 Task: In the  document Layla.docxMake this file  'available offline' Add shortcut to Drive 'Computers'Email the file to   softage.8@softage.net, with message attached Time-Sensitive: I kindly ask you to go through the email I've sent as soon as possible. and file type: 'Plain Text'
Action: Mouse moved to (39, 59)
Screenshot: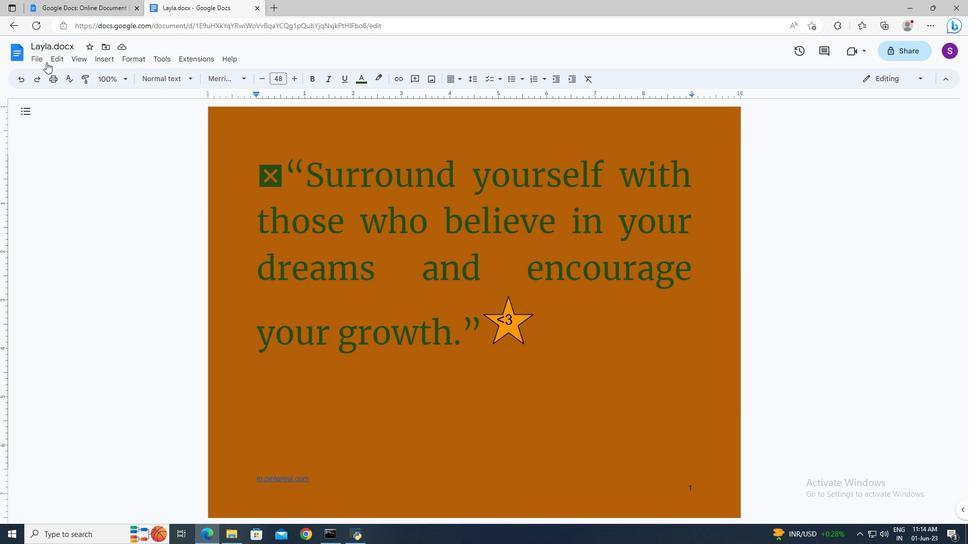 
Action: Mouse pressed left at (39, 59)
Screenshot: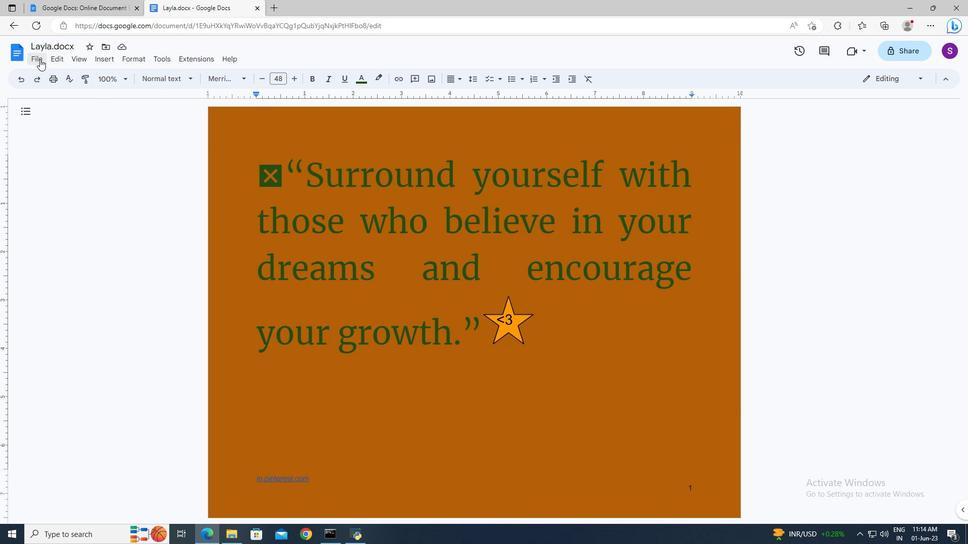 
Action: Mouse moved to (75, 276)
Screenshot: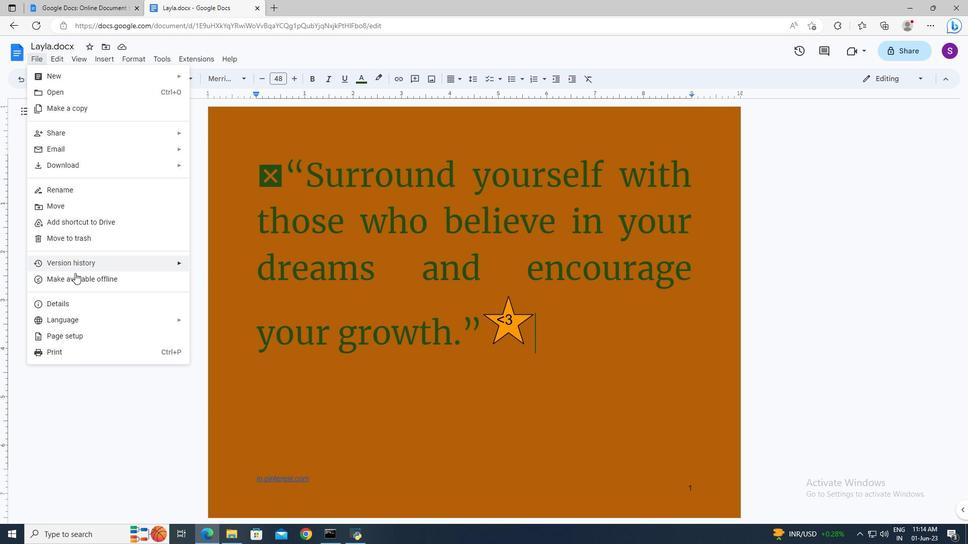 
Action: Mouse pressed left at (75, 276)
Screenshot: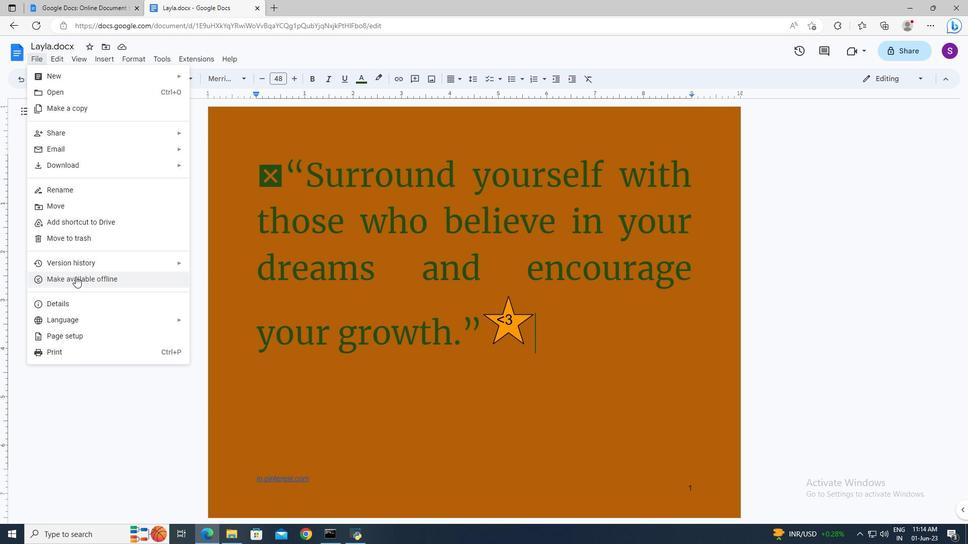 
Action: Mouse moved to (36, 62)
Screenshot: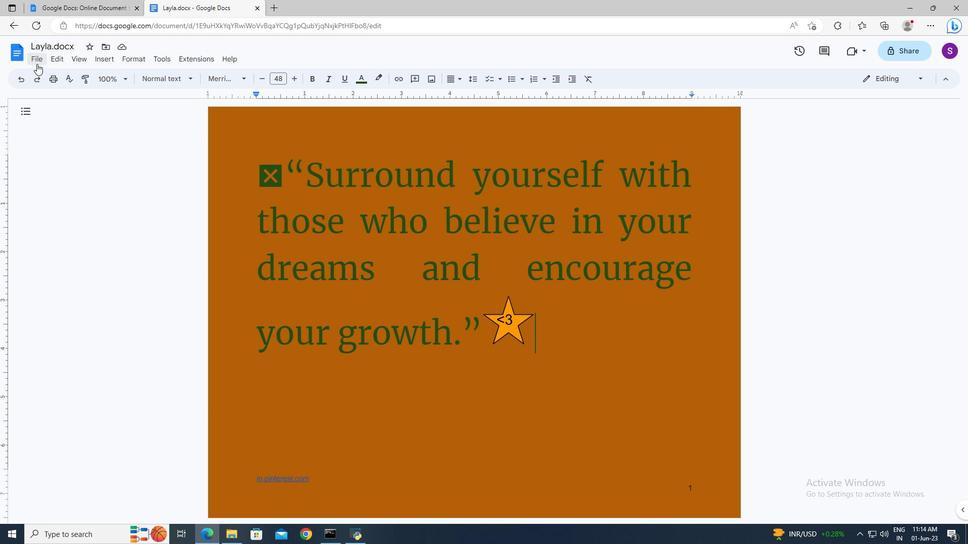 
Action: Mouse pressed left at (36, 62)
Screenshot: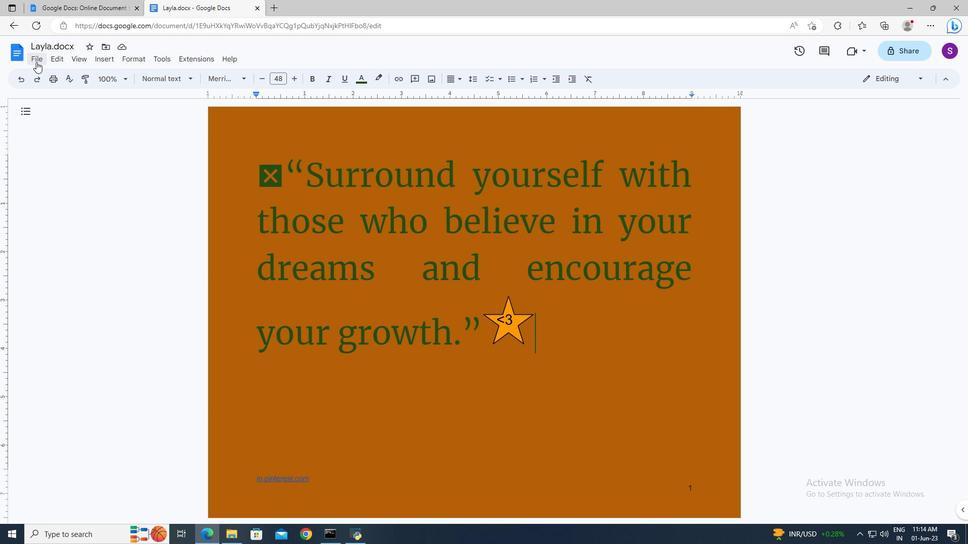 
Action: Mouse moved to (75, 220)
Screenshot: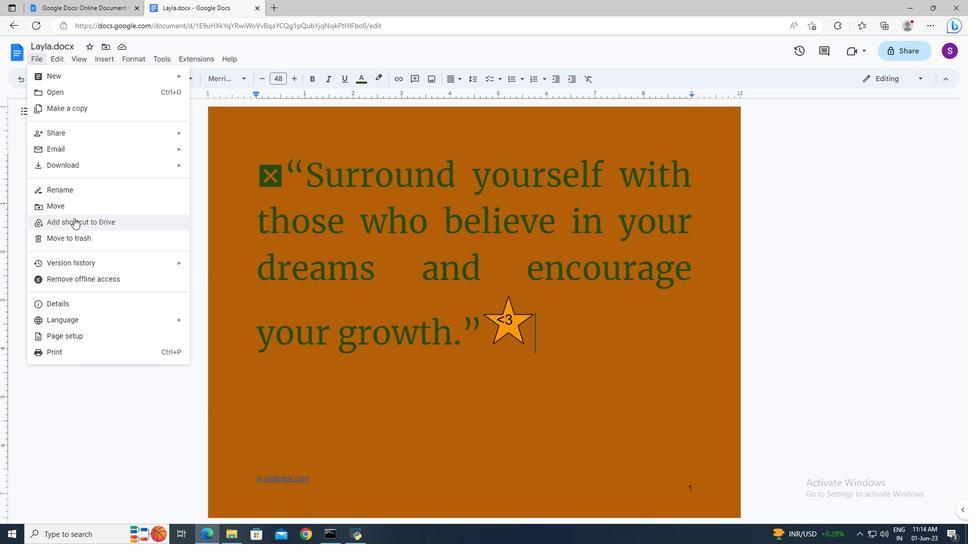 
Action: Mouse pressed left at (75, 220)
Screenshot: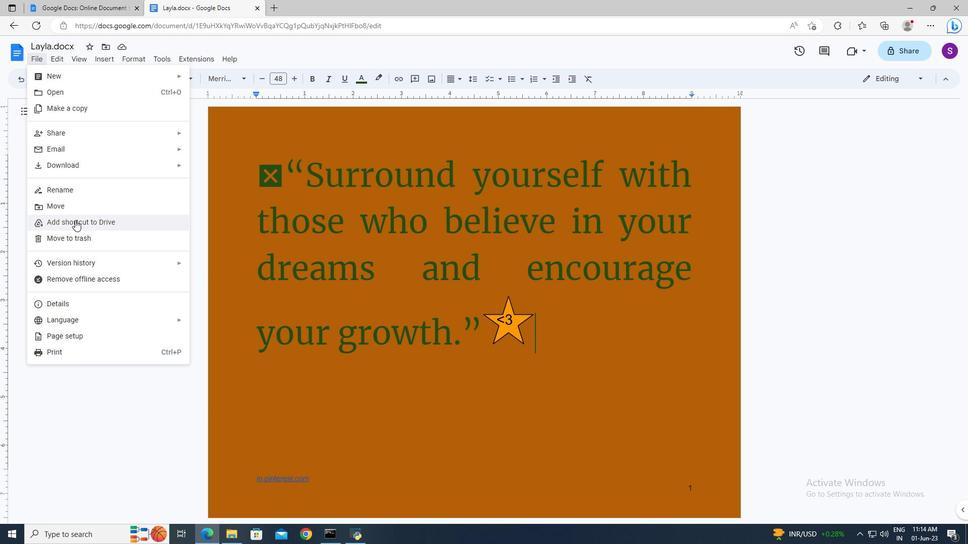 
Action: Mouse moved to (127, 113)
Screenshot: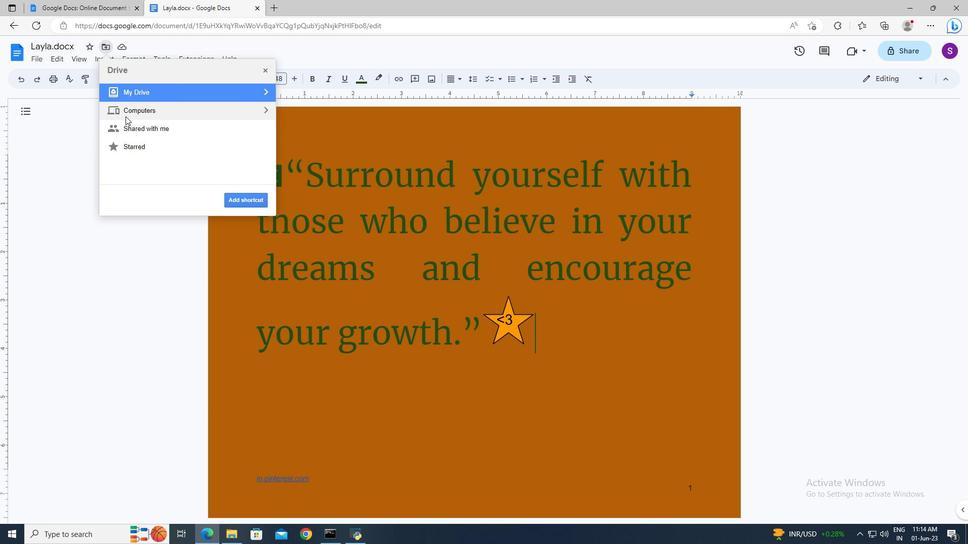 
Action: Mouse pressed left at (127, 113)
Screenshot: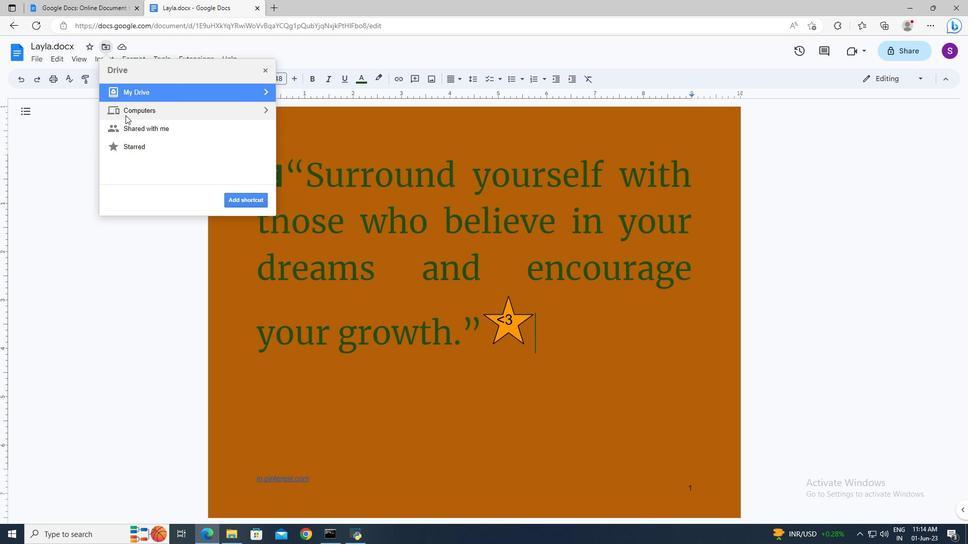 
Action: Mouse moved to (230, 198)
Screenshot: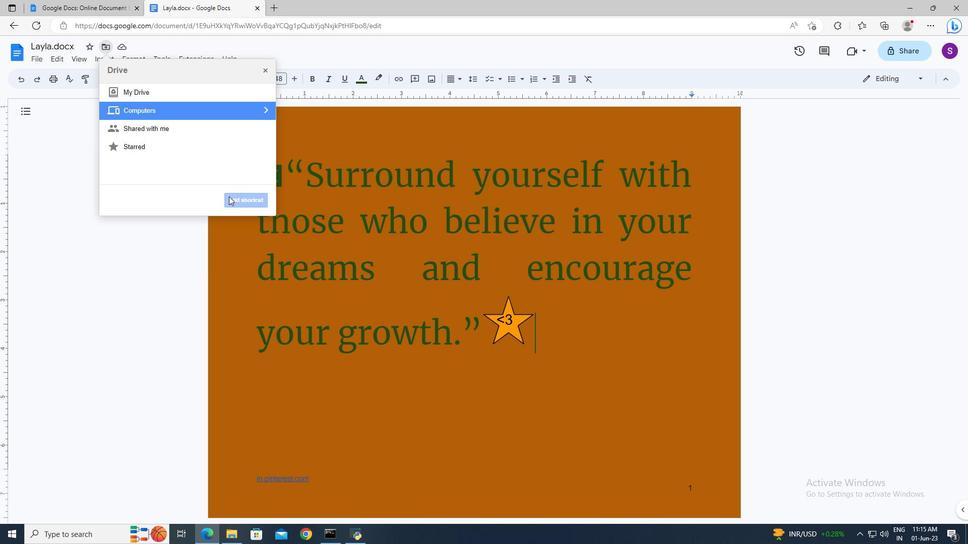 
Action: Mouse pressed left at (230, 198)
Screenshot: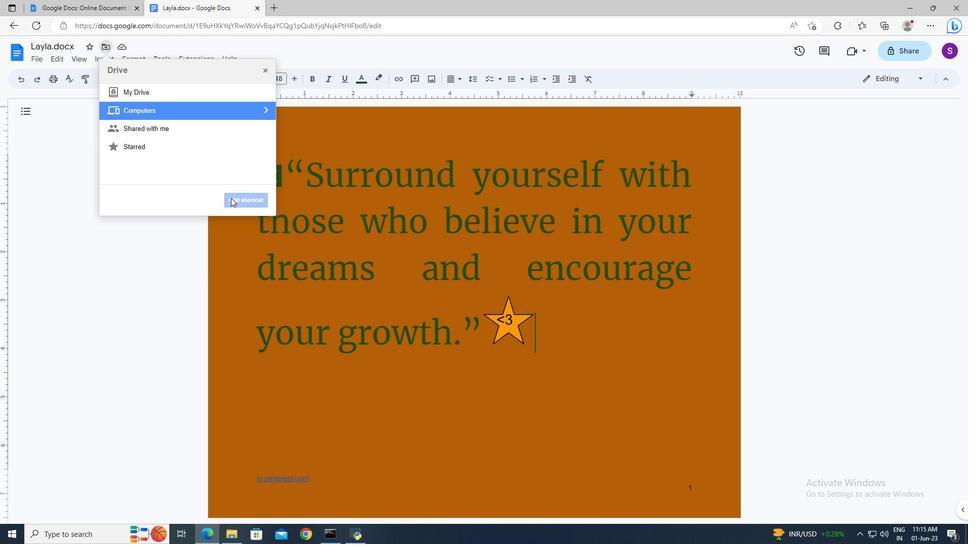 
Action: Mouse moved to (265, 70)
Screenshot: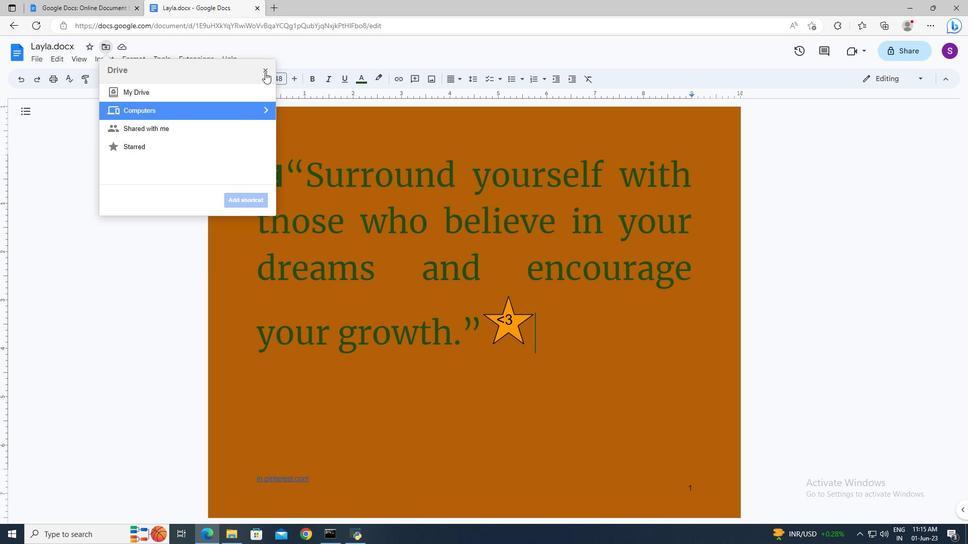 
Action: Mouse pressed left at (265, 70)
Screenshot: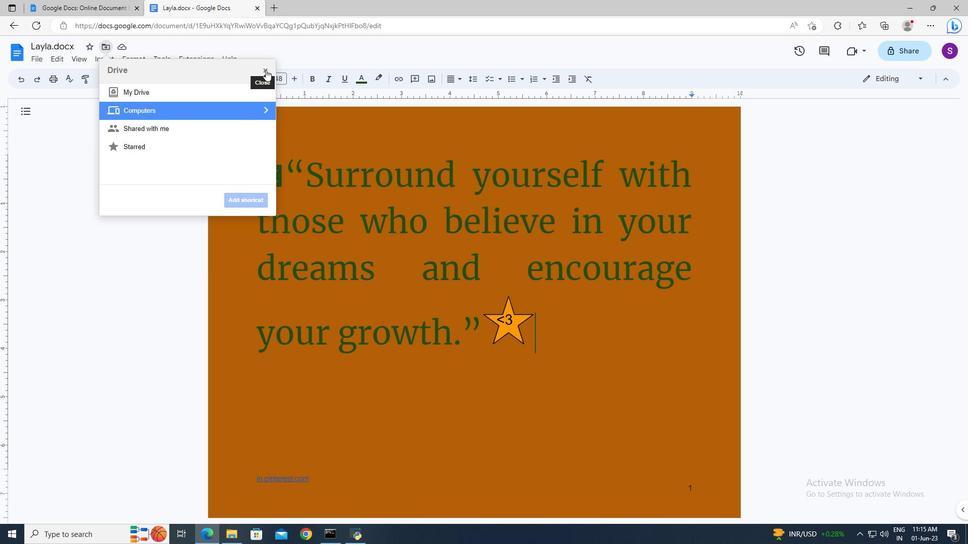 
Action: Mouse moved to (43, 58)
Screenshot: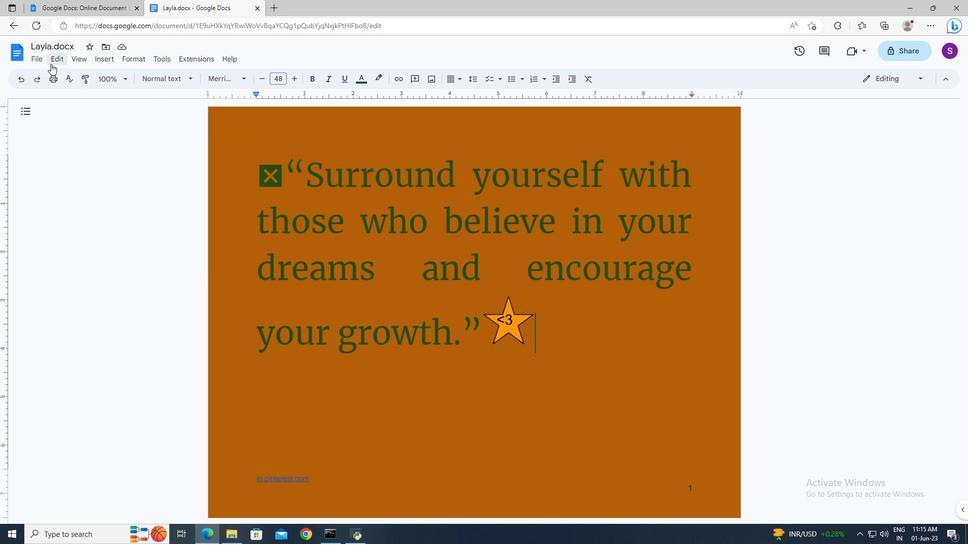 
Action: Mouse pressed left at (43, 58)
Screenshot: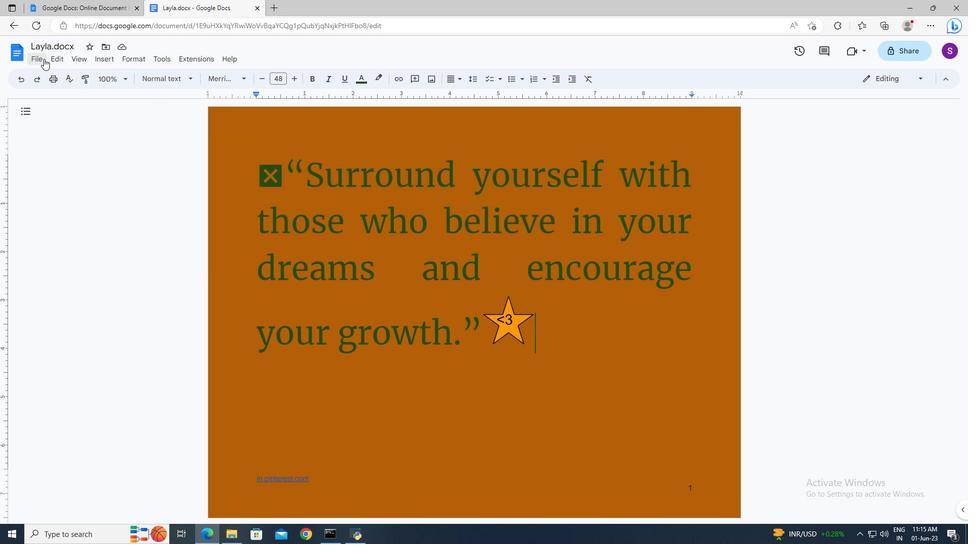 
Action: Mouse moved to (214, 148)
Screenshot: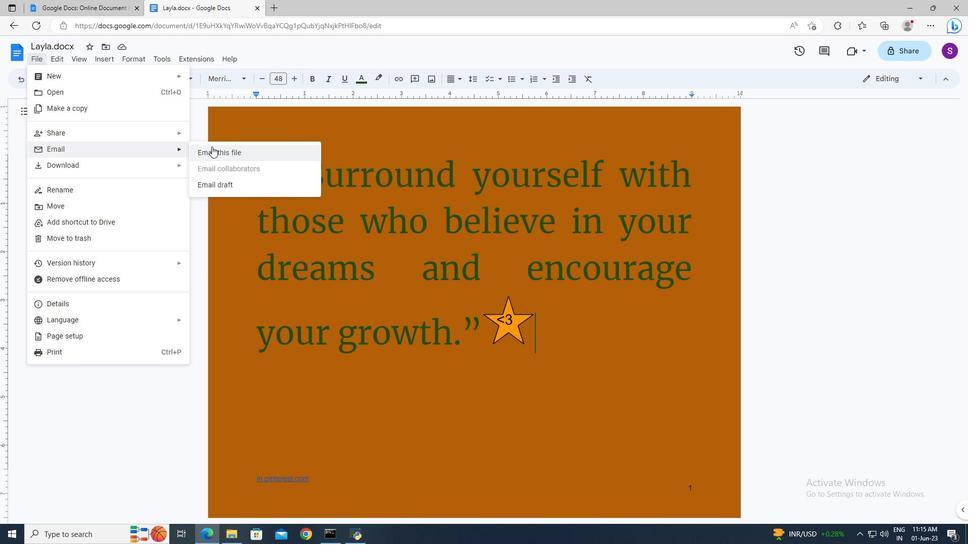 
Action: Mouse pressed left at (214, 148)
Screenshot: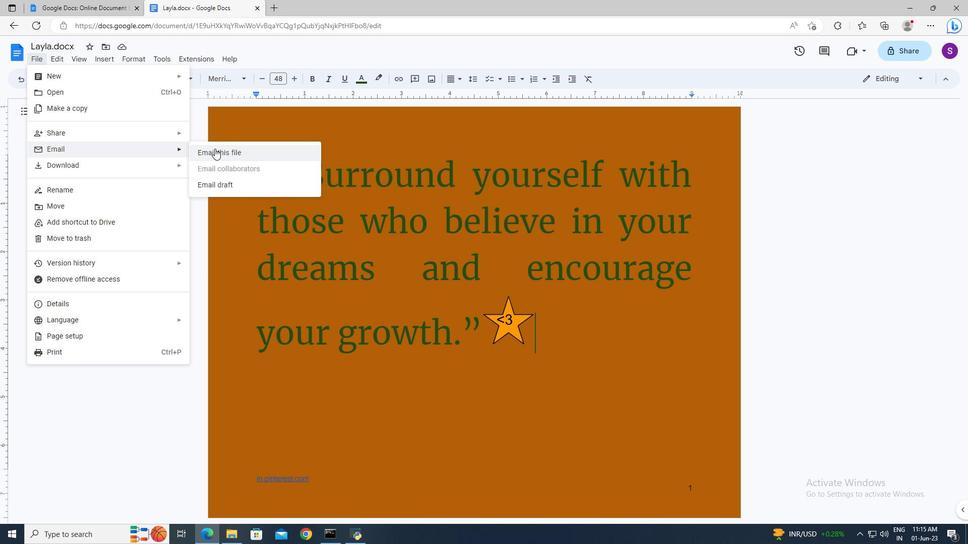 
Action: Mouse moved to (389, 216)
Screenshot: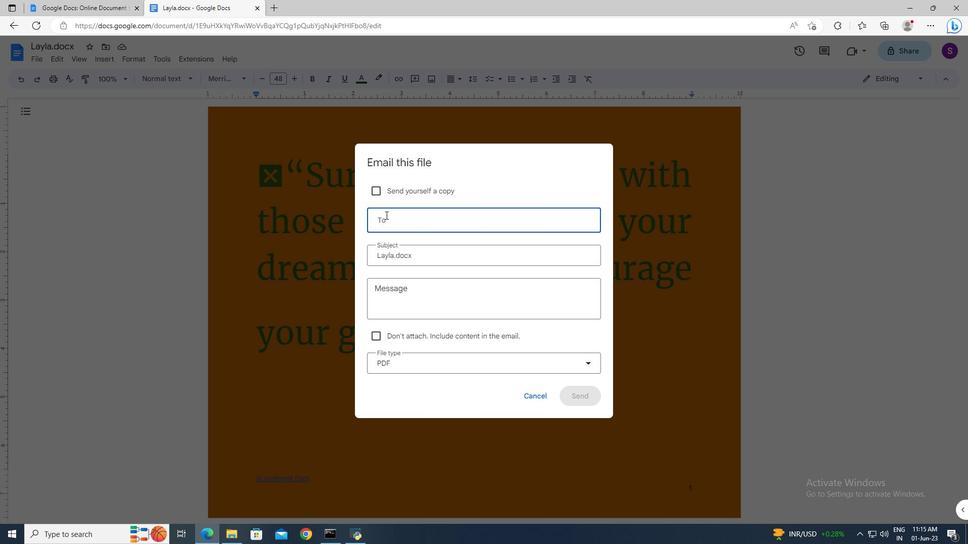 
Action: Mouse pressed left at (389, 216)
Screenshot: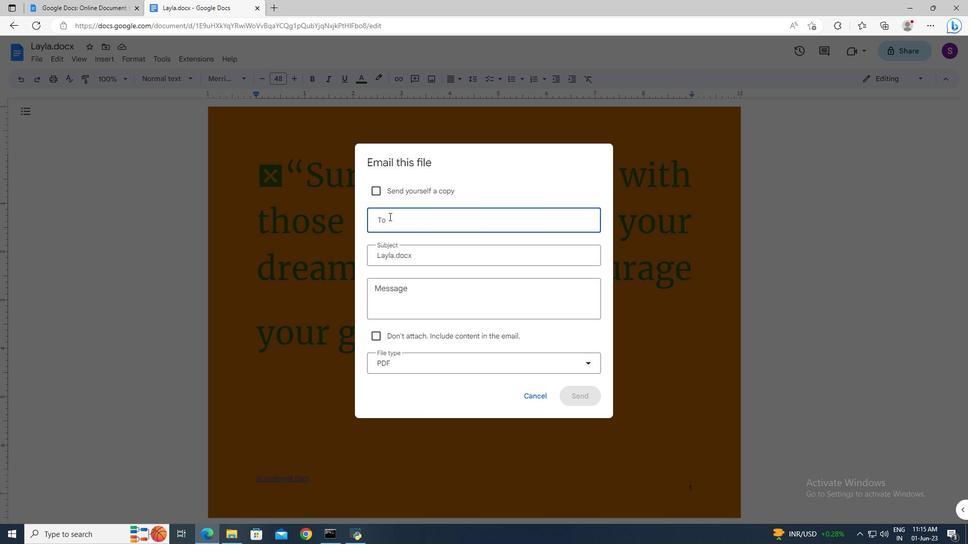 
Action: Key pressed softage.8<Key.shift><Key.shift><Key.shift><Key.shift>@softage.net<Key.enter>
Screenshot: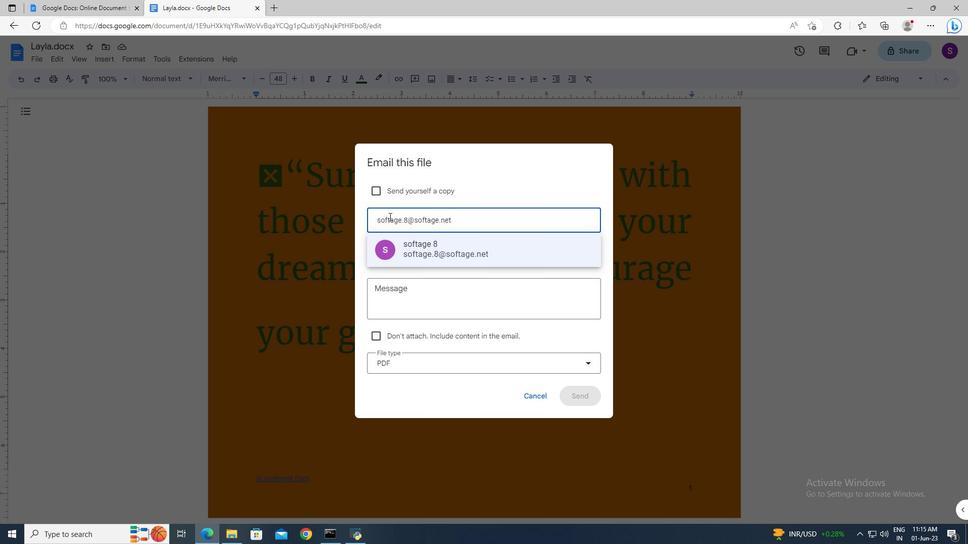 
Action: Mouse moved to (382, 293)
Screenshot: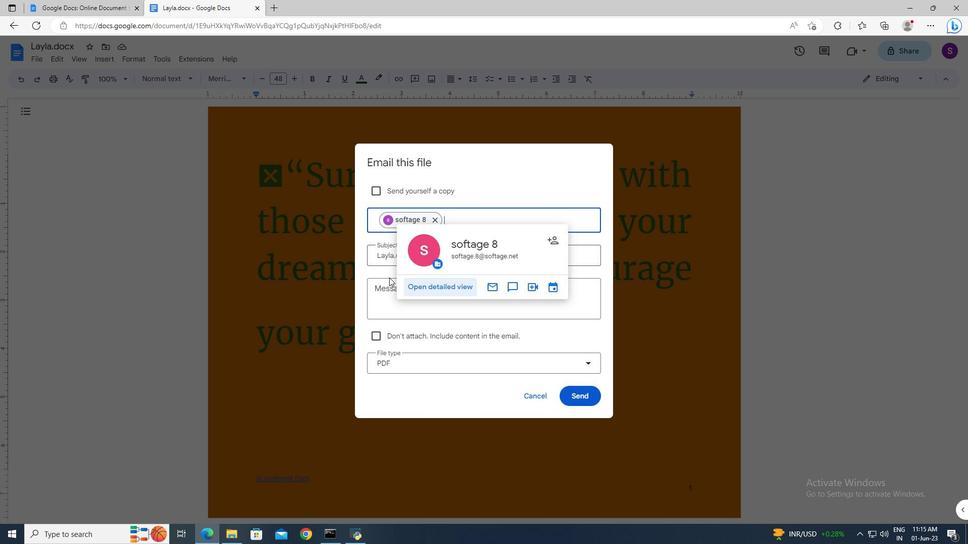 
Action: Mouse pressed left at (382, 293)
Screenshot: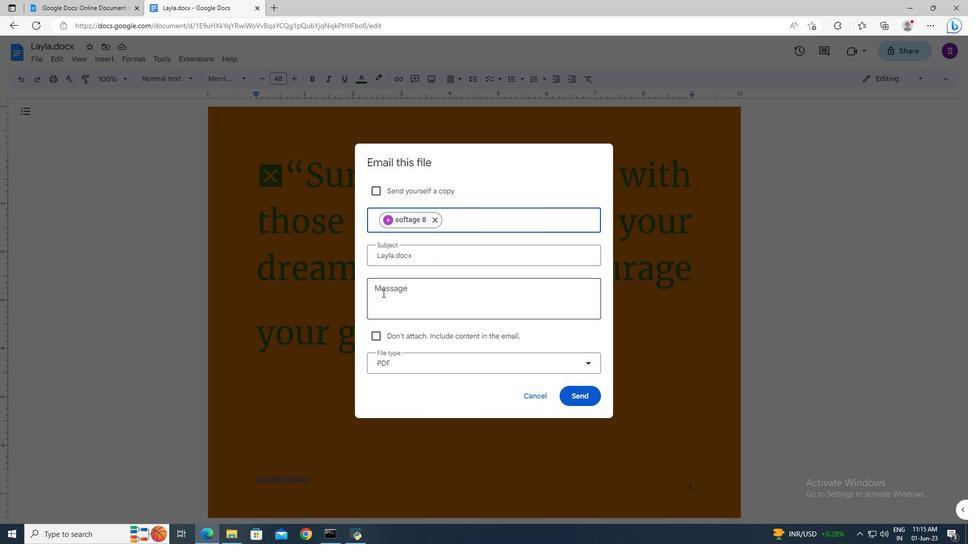 
Action: Key pressed <Key.shift_r><Key.shift_r><Key.shift_r><Key.shift_r><Key.shift_r><Key.shift_r>Time<Key.space><Key.shift>Sensitive<Key.shift>:<Key.space><Key.shift>I<Key.space>kindly<Key.space>ask<Key.space>you<Key.space>to<Key.space>go<Key.space>through<Key.space>the<Key.space>email<Key.space><Key.shift>I've<Key.space>sent<Key.space>as<Key.space>soon<Key.space>as<Key.space>possible.
Screenshot: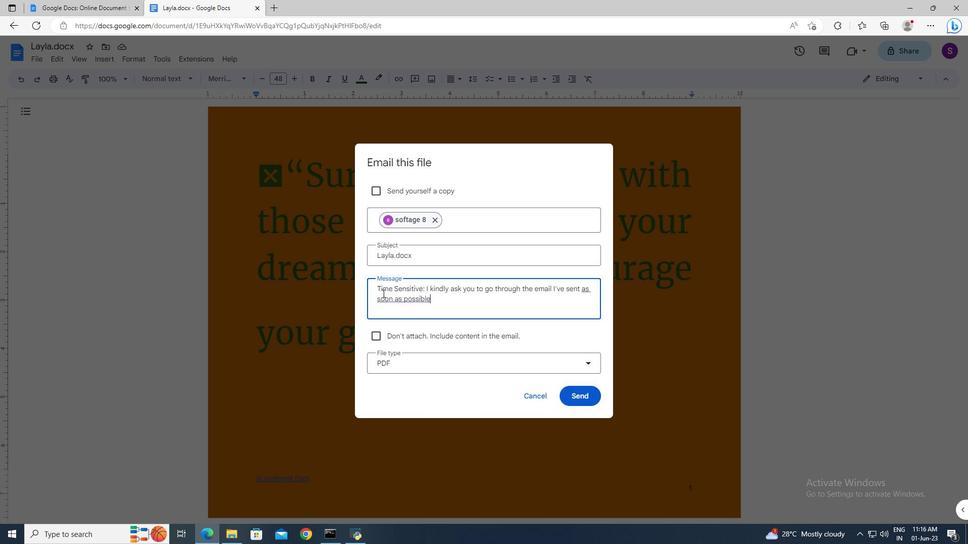 
Action: Mouse moved to (475, 369)
Screenshot: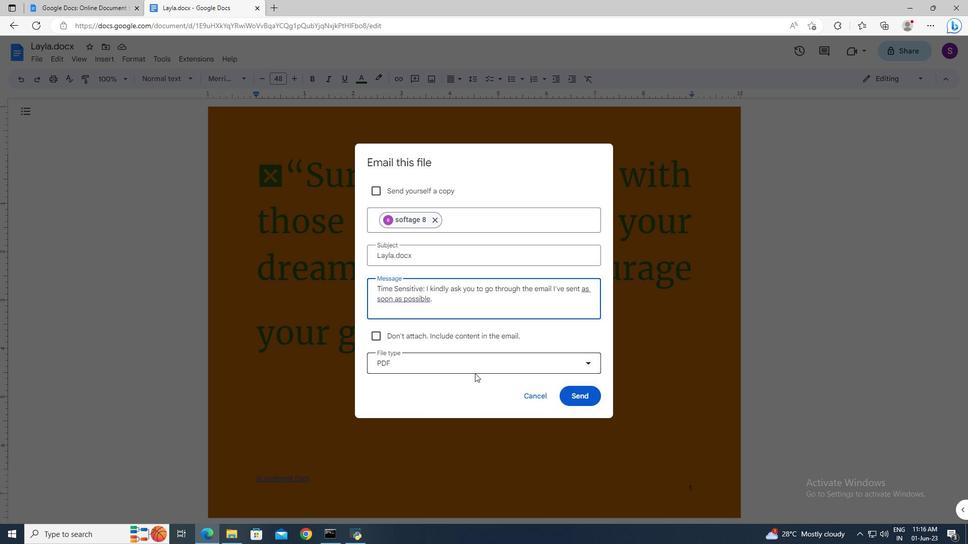 
Action: Mouse pressed left at (475, 369)
Screenshot: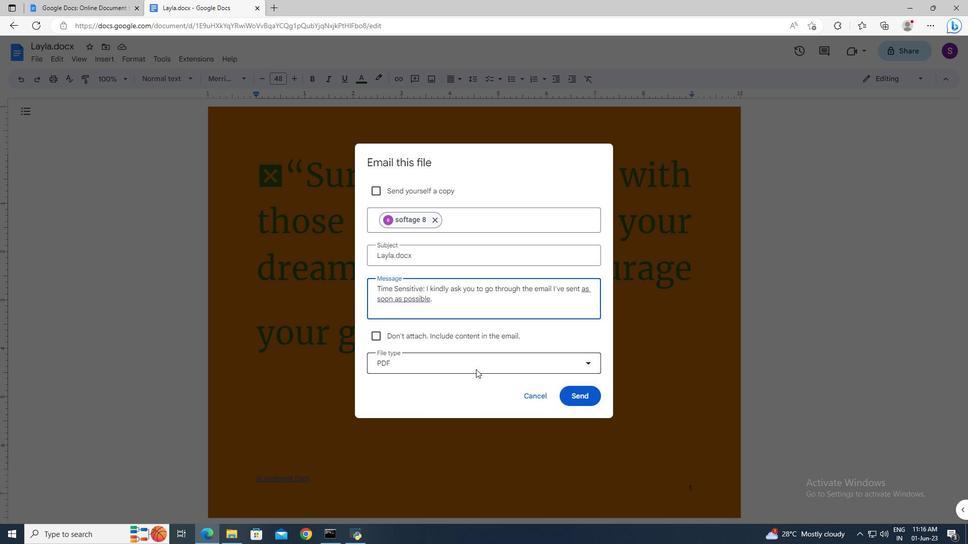 
Action: Mouse moved to (456, 466)
Screenshot: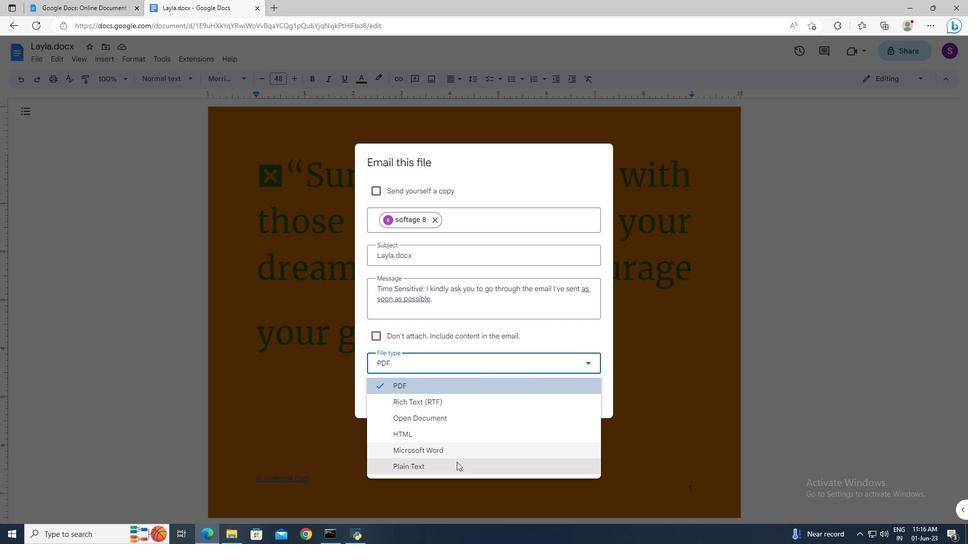 
Action: Mouse pressed left at (456, 466)
Screenshot: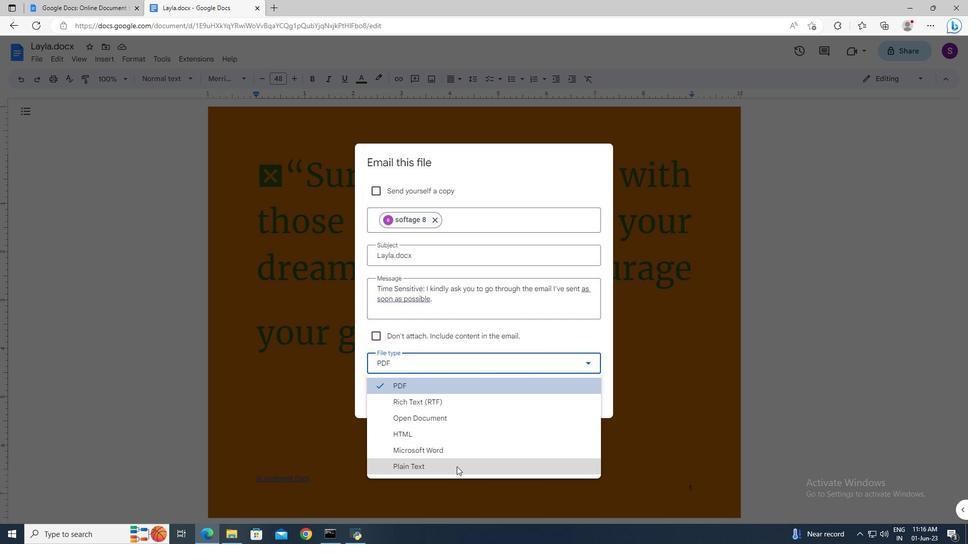 
Action: Mouse moved to (575, 400)
Screenshot: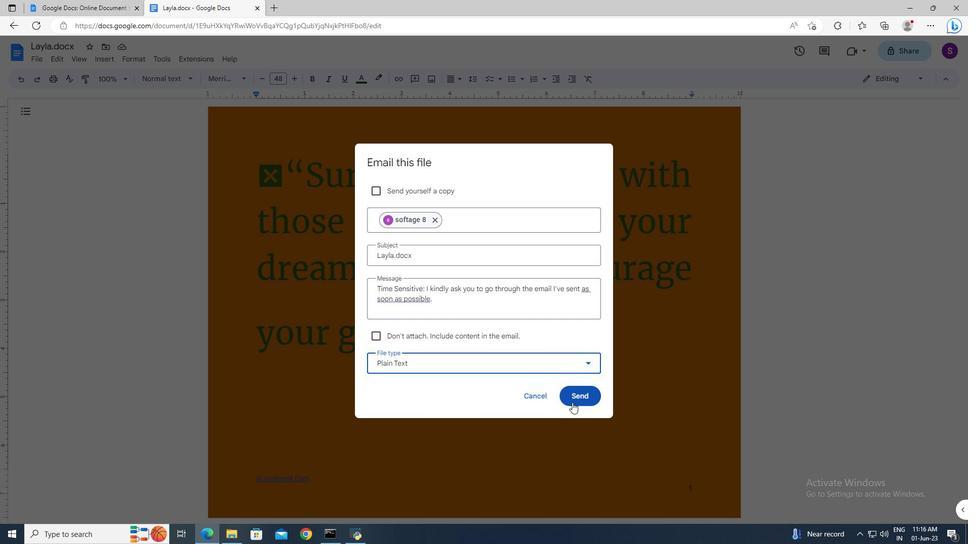 
Action: Mouse pressed left at (575, 400)
Screenshot: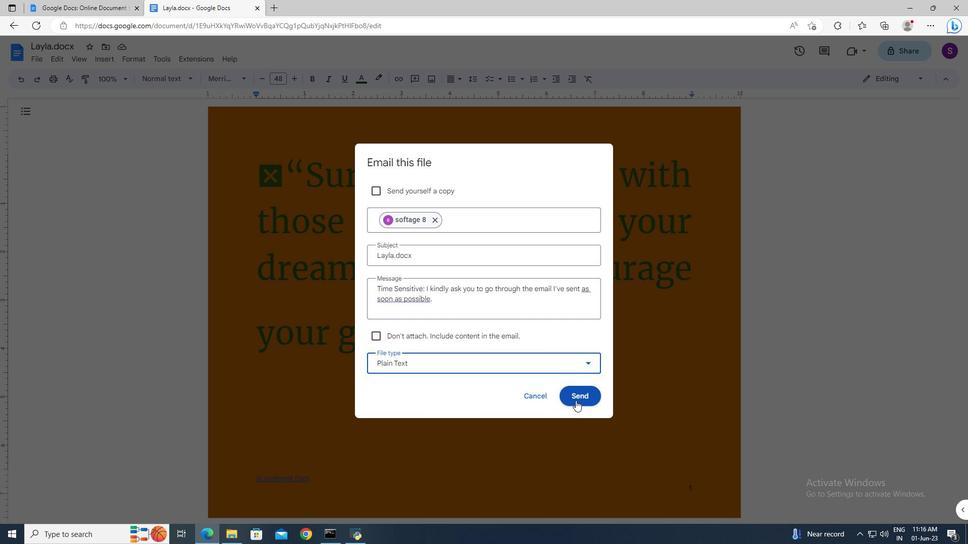 
Action: Mouse moved to (575, 400)
Screenshot: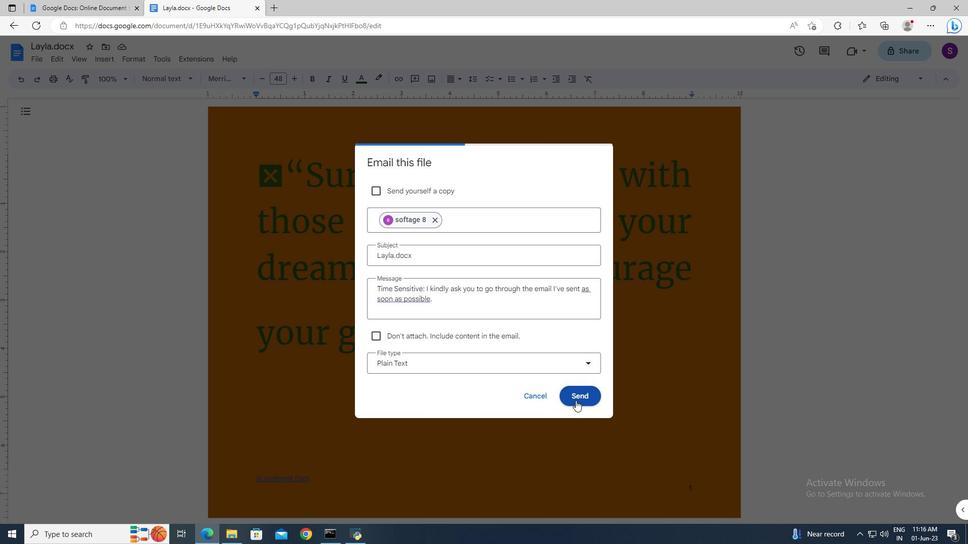 
